 Task: Apply Clip Filter to Comic Cool
Action: Mouse moved to (805, 316)
Screenshot: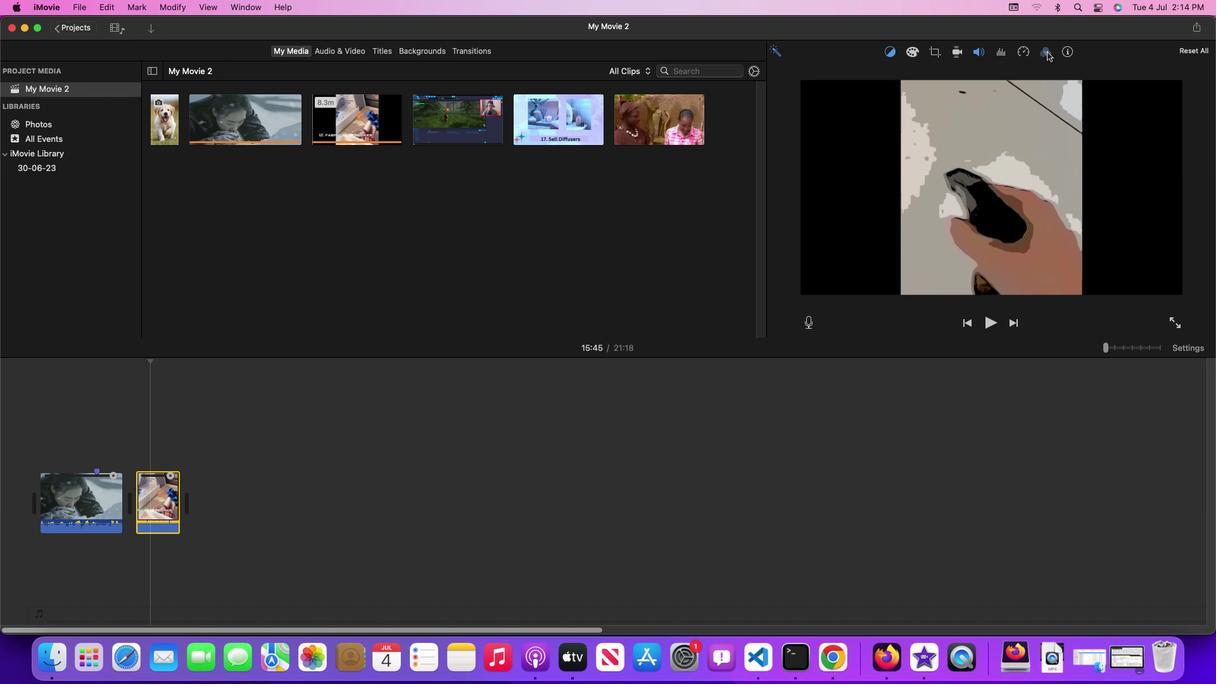 
Action: Mouse pressed left at (805, 316)
Screenshot: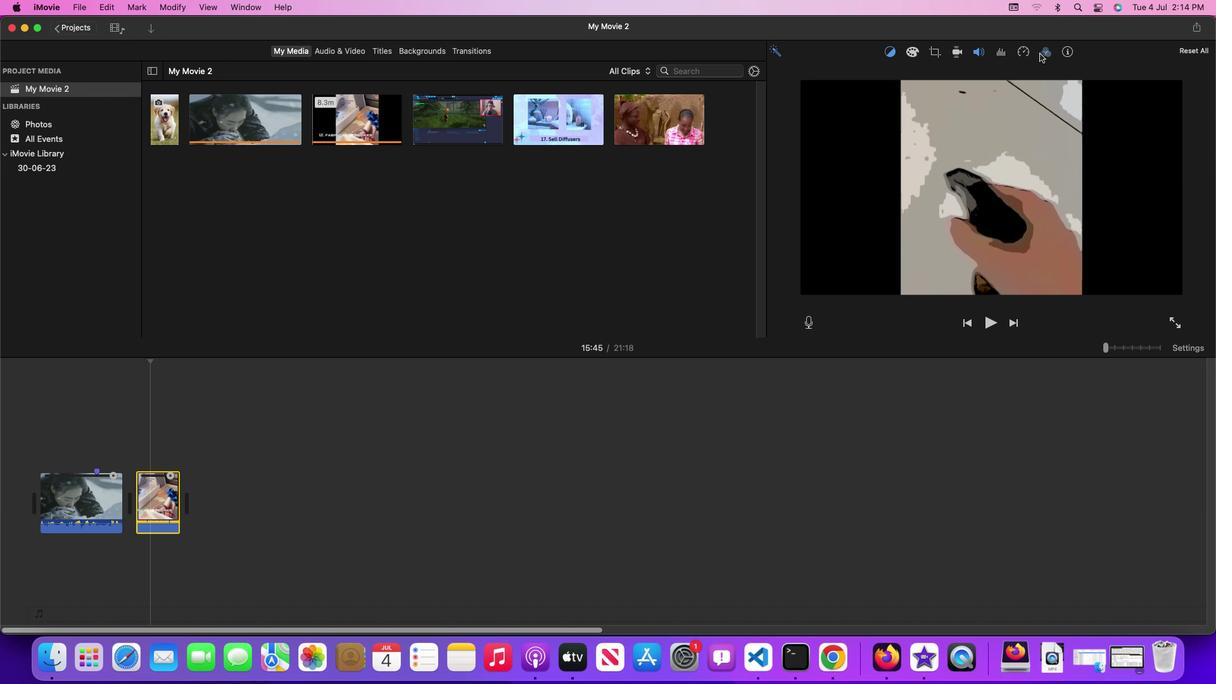 
Action: Mouse moved to (805, 316)
Screenshot: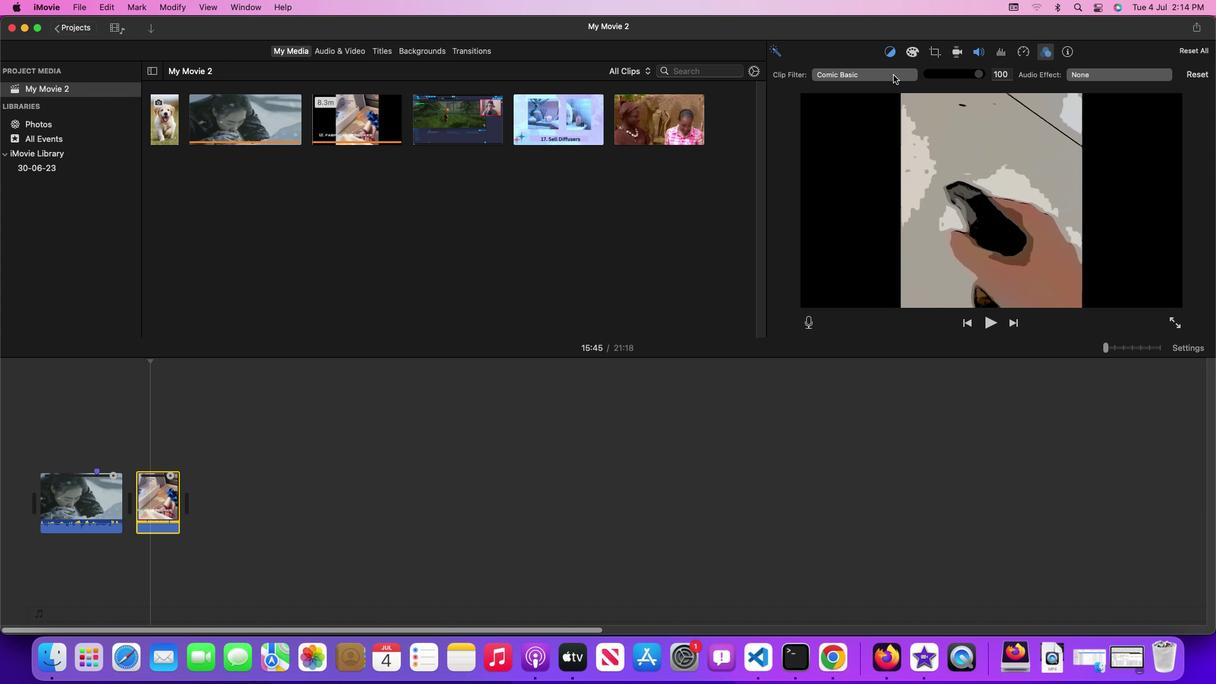 
Action: Mouse pressed left at (805, 316)
Screenshot: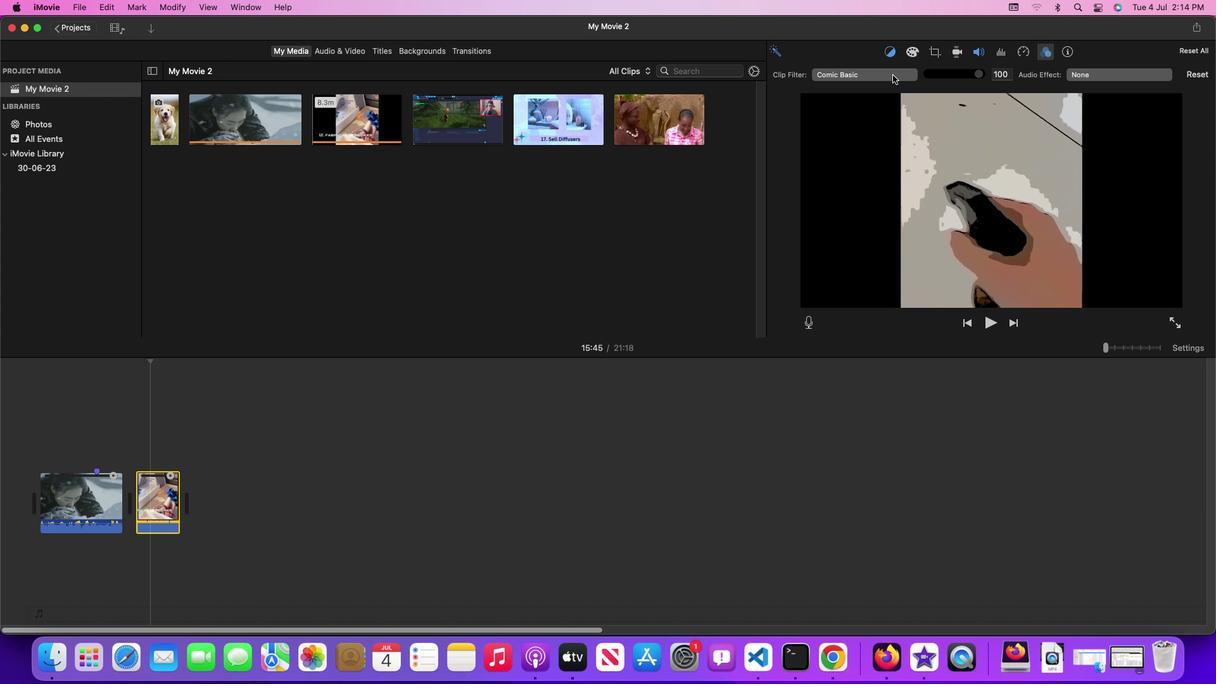 
Action: Mouse moved to (805, 316)
Screenshot: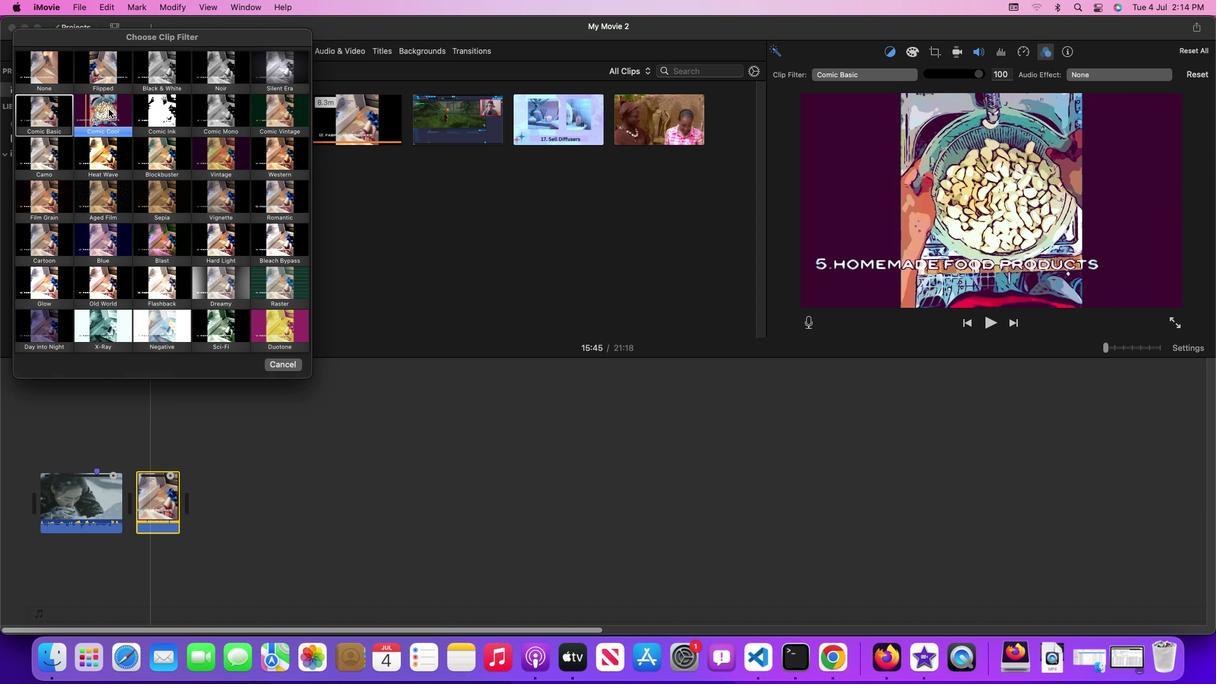 
Action: Mouse pressed left at (805, 316)
Screenshot: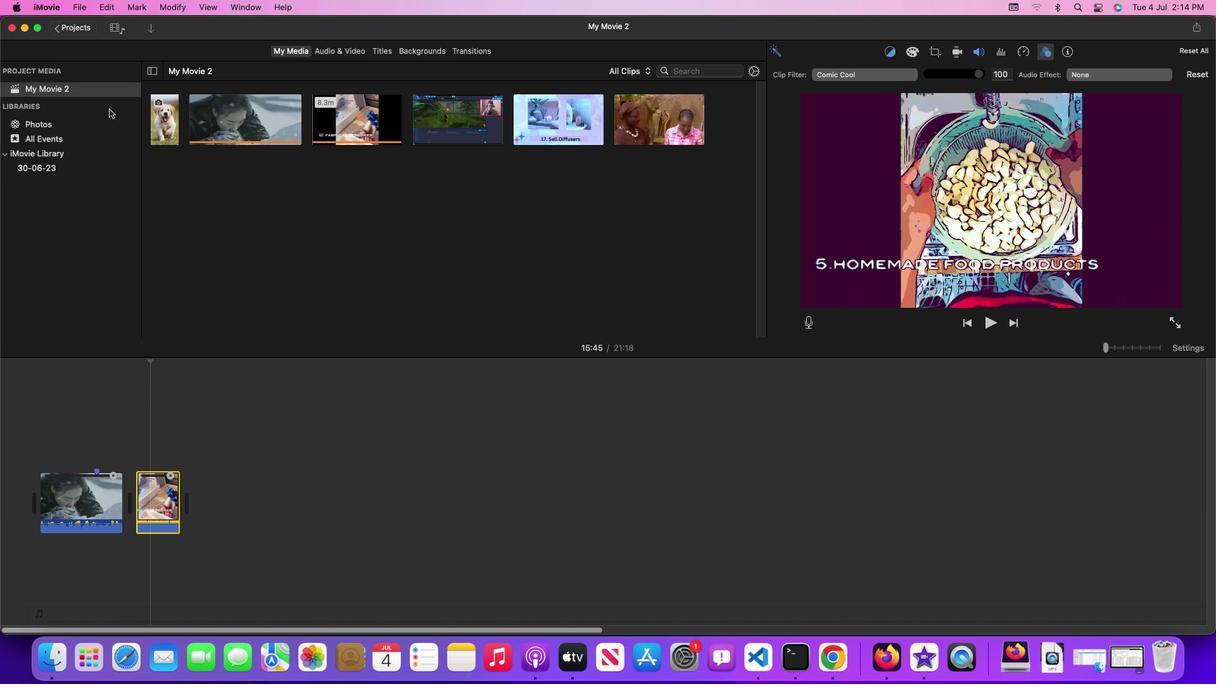 
Action: Mouse moved to (805, 317)
Screenshot: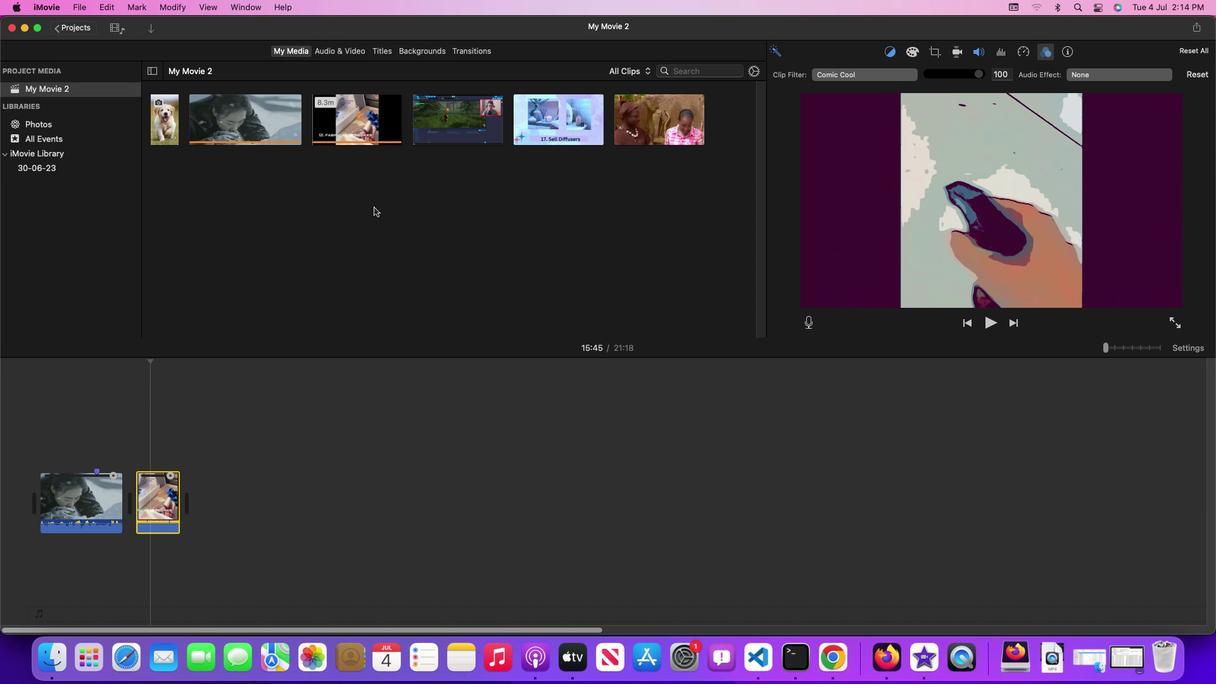 
